 Task: Use GitHub's "Pull Requests" to review and contribute to open-source projects.
Action: Mouse moved to (877, 55)
Screenshot: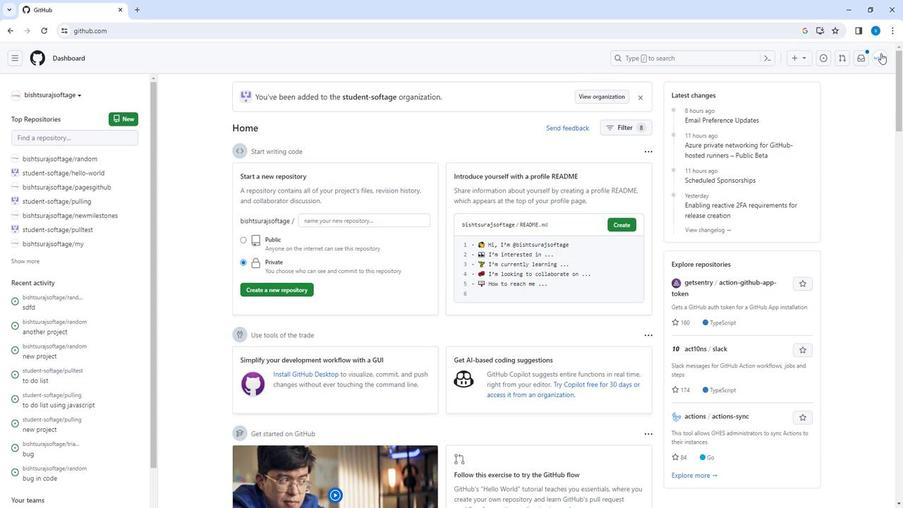 
Action: Mouse pressed left at (877, 55)
Screenshot: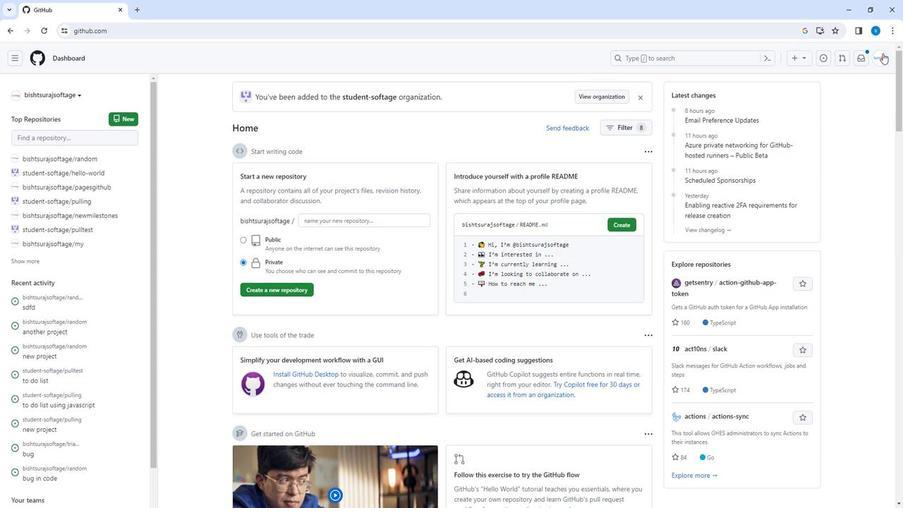 
Action: Mouse moved to (822, 112)
Screenshot: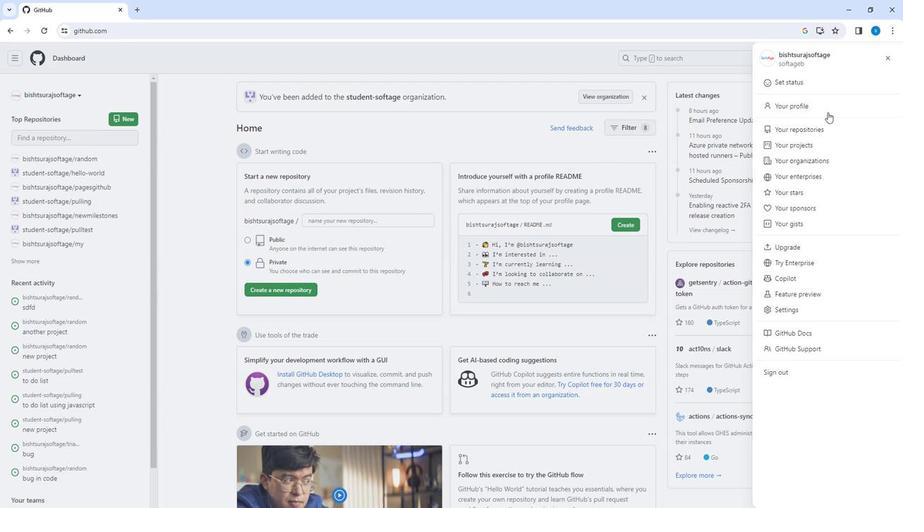 
Action: Mouse pressed left at (822, 112)
Screenshot: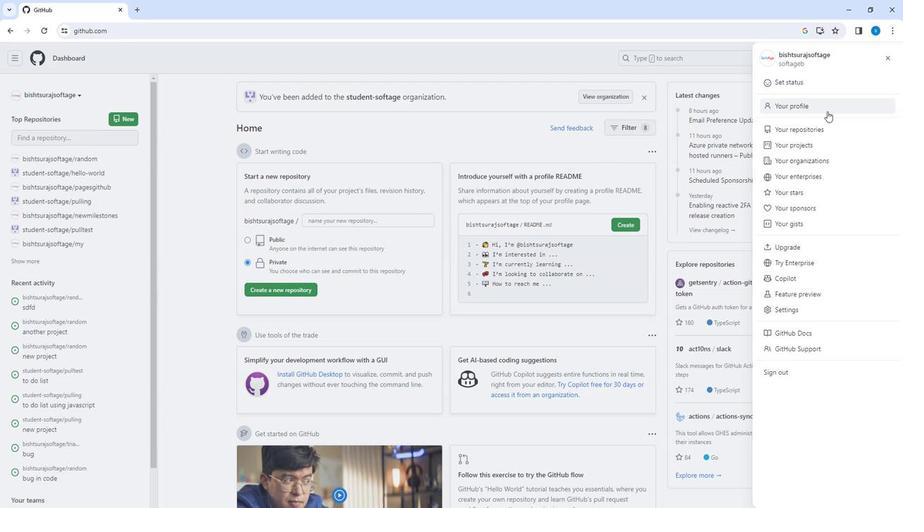 
Action: Mouse moved to (184, 370)
Screenshot: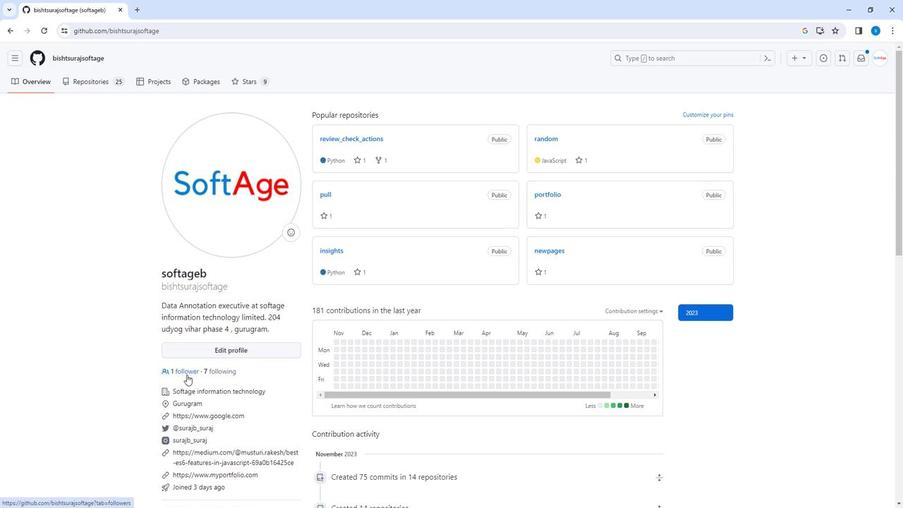 
Action: Mouse pressed left at (184, 370)
Screenshot: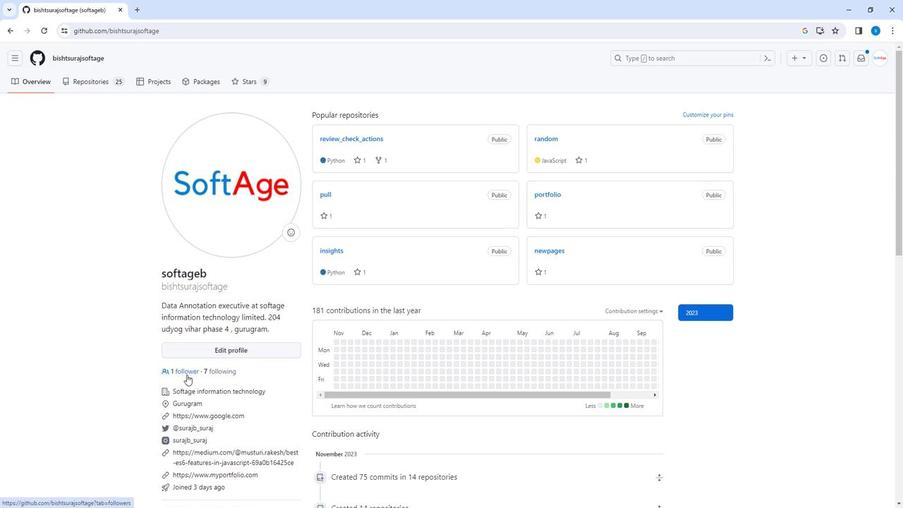 
Action: Mouse moved to (361, 111)
Screenshot: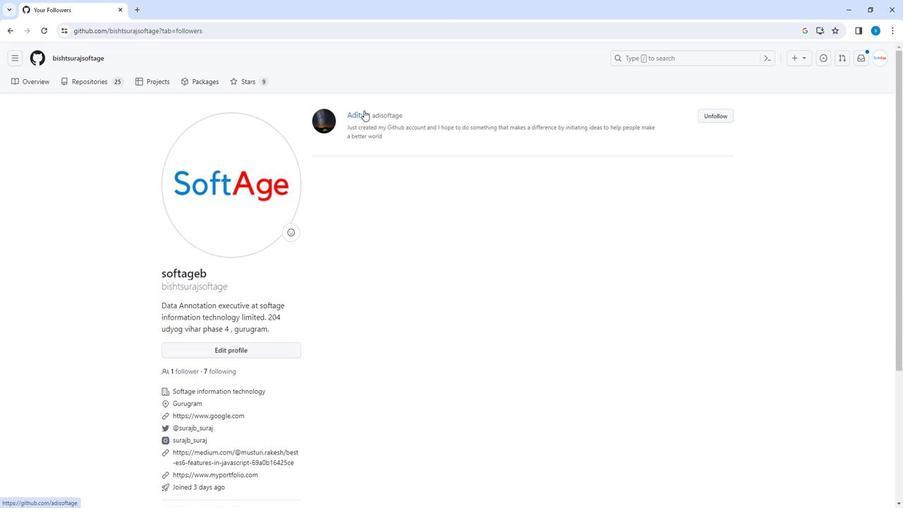 
Action: Mouse pressed left at (361, 111)
Screenshot: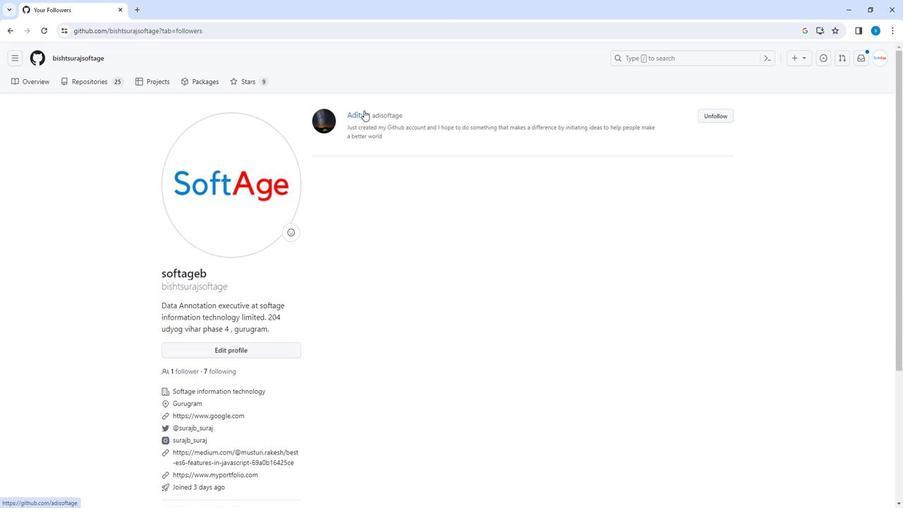 
Action: Mouse moved to (337, 136)
Screenshot: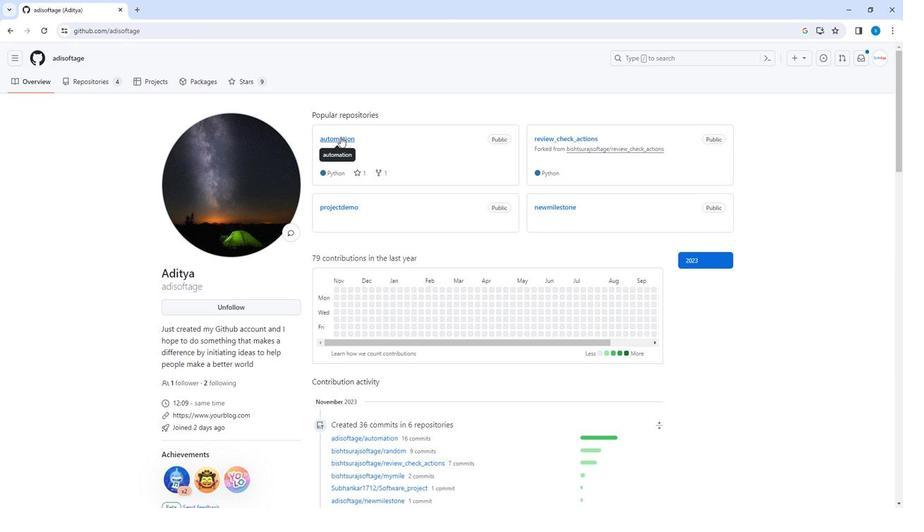 
Action: Mouse pressed left at (337, 136)
Screenshot: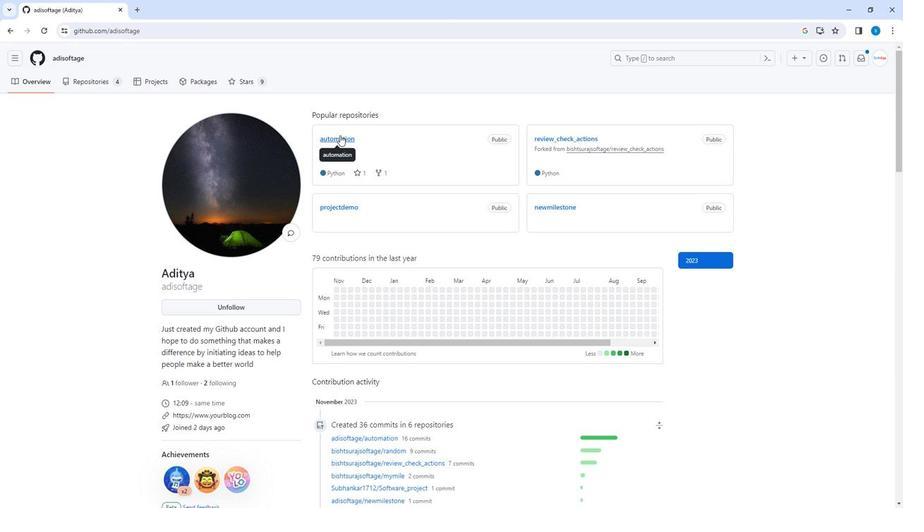 
Action: Mouse moved to (196, 232)
Screenshot: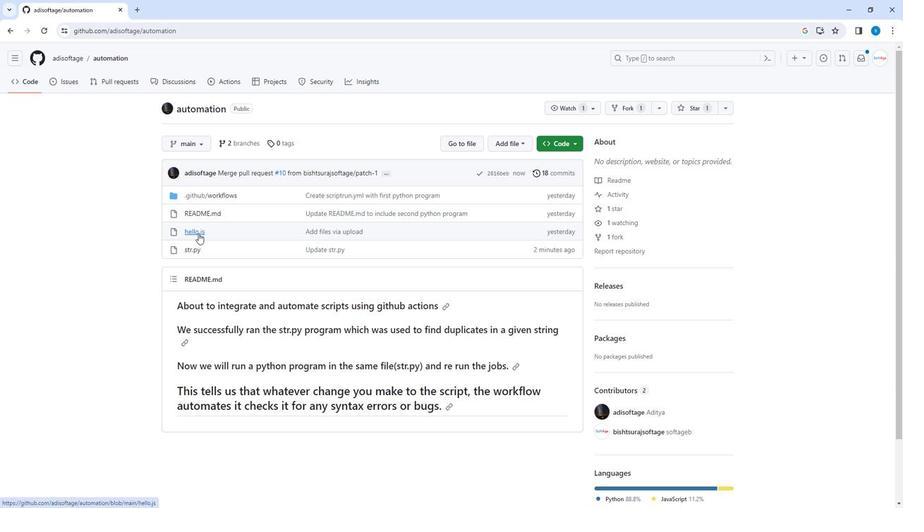 
Action: Mouse pressed left at (196, 232)
Screenshot: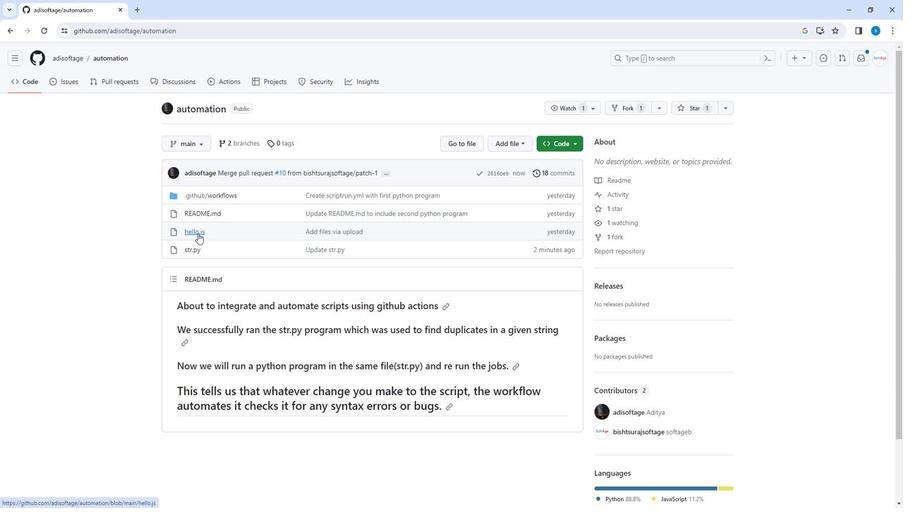 
Action: Mouse moved to (841, 162)
Screenshot: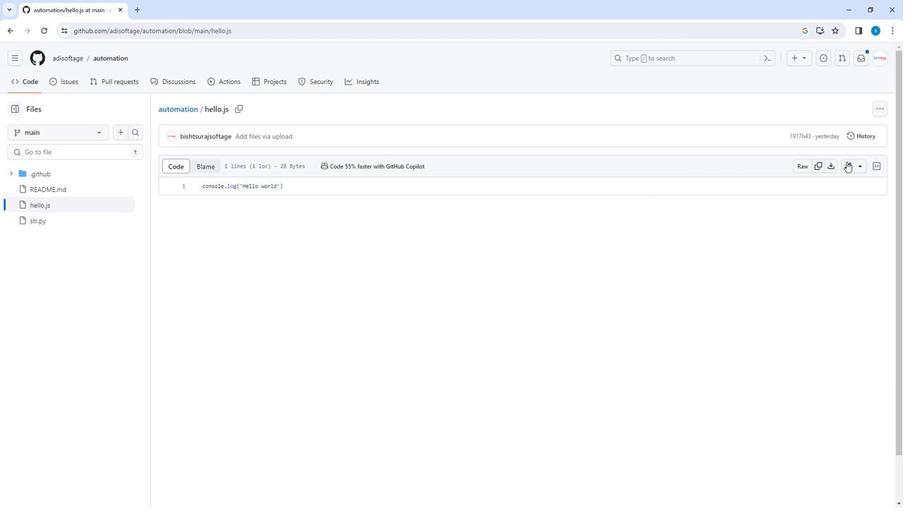 
Action: Mouse pressed left at (841, 162)
Screenshot: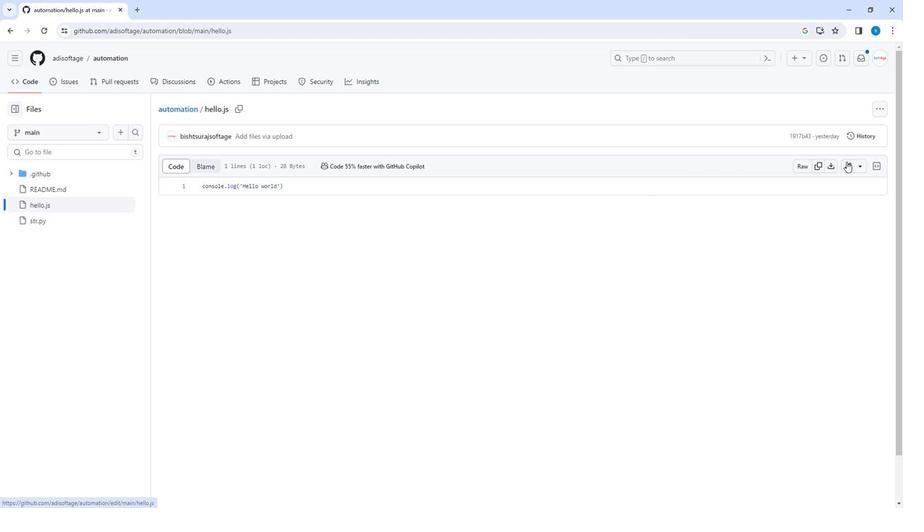 
Action: Mouse moved to (481, 254)
Screenshot: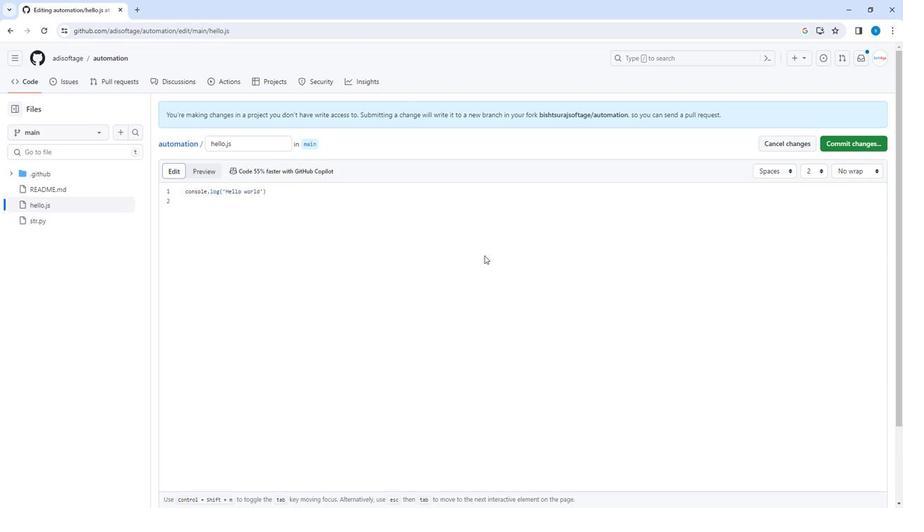 
Action: Key pressed <Key.down>console.log<Key.shift_r>('<Key.shift_r>Created<Key.space>a<Key.space>pu;;<Key.backspace><Key.backspace>ll<Key.space>request'<Key.shift_r><Key.shift_r><Key.shift_r><Key.shift_r><Key.shift_r><Key.shift_r><Key.shift_r><Key.shift_r>)
Screenshot: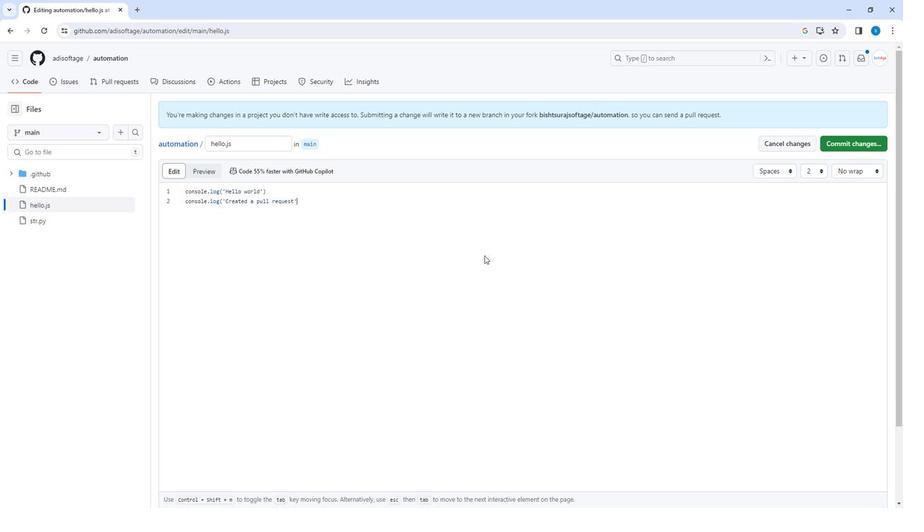 
Action: Mouse moved to (823, 140)
Screenshot: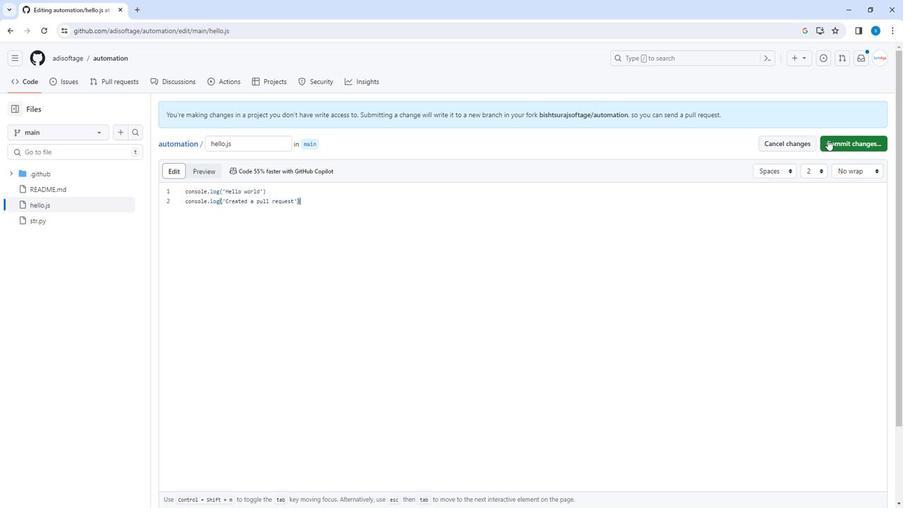 
Action: Mouse pressed left at (823, 140)
Screenshot: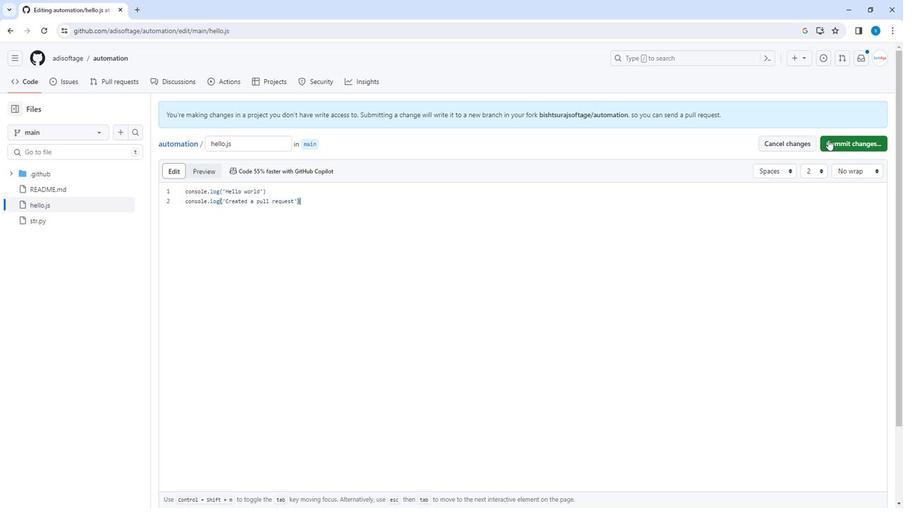
Action: Mouse moved to (522, 359)
Screenshot: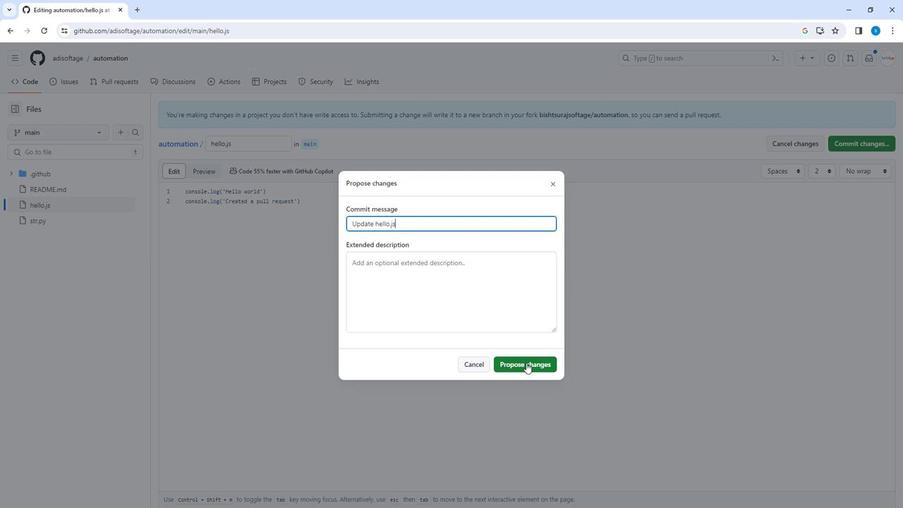 
Action: Mouse pressed left at (522, 359)
Screenshot: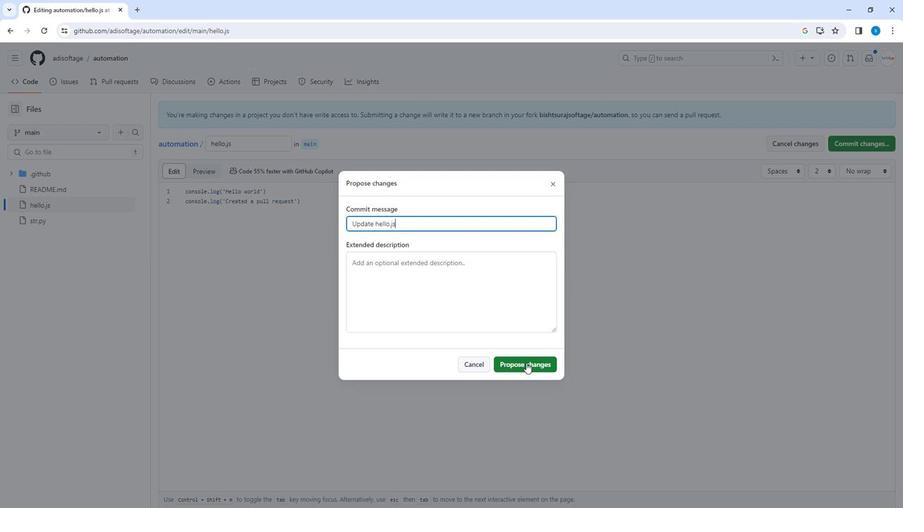 
Action: Mouse moved to (687, 210)
Screenshot: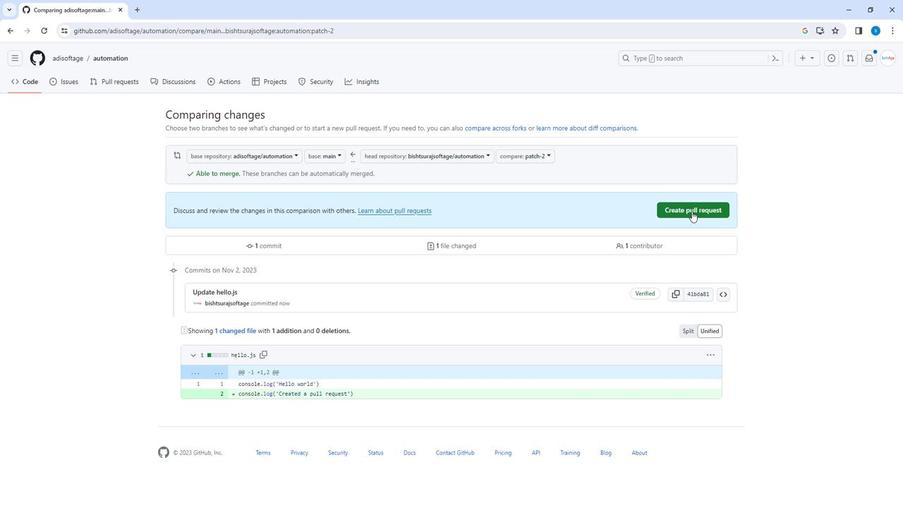 
Action: Mouse pressed left at (687, 210)
Screenshot: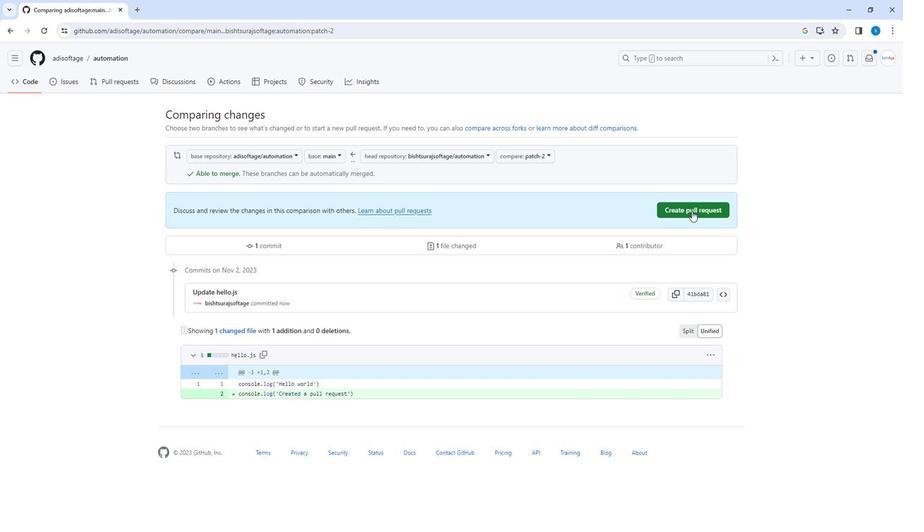 
Action: Mouse moved to (264, 305)
Screenshot: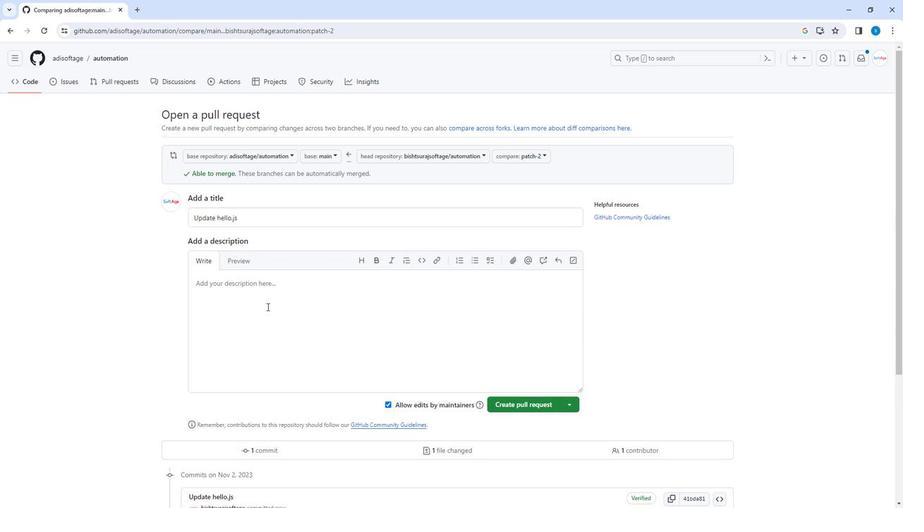 
Action: Mouse pressed left at (264, 305)
Screenshot: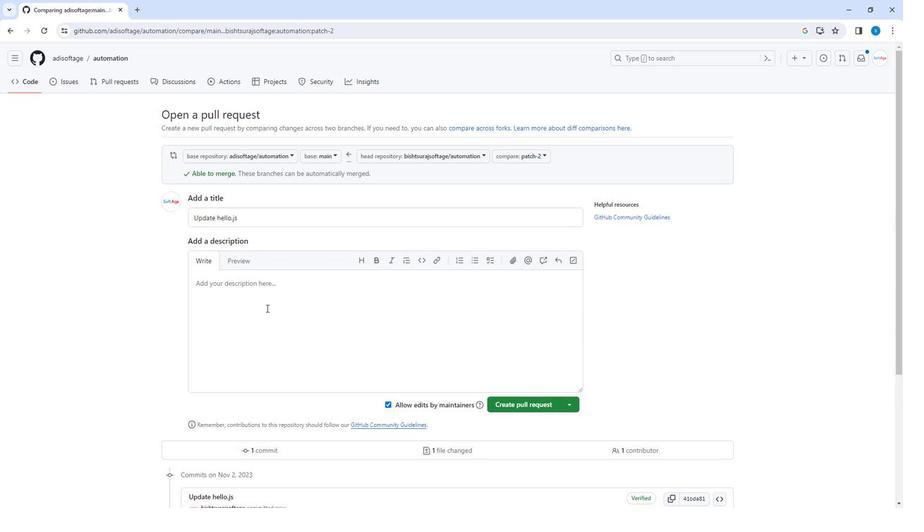 
Action: Key pressed <Key.shift_r>Please<Key.space>merge<Key.space>it<Key.space>as<Key.space>soon<Key.space>a<Key.space><Key.backspace>s<Key.space>possible
Screenshot: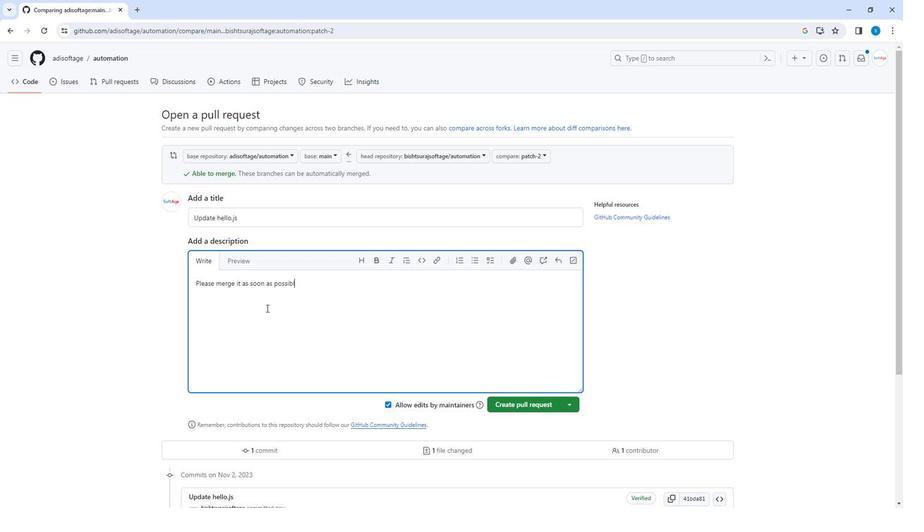 
Action: Mouse moved to (518, 398)
Screenshot: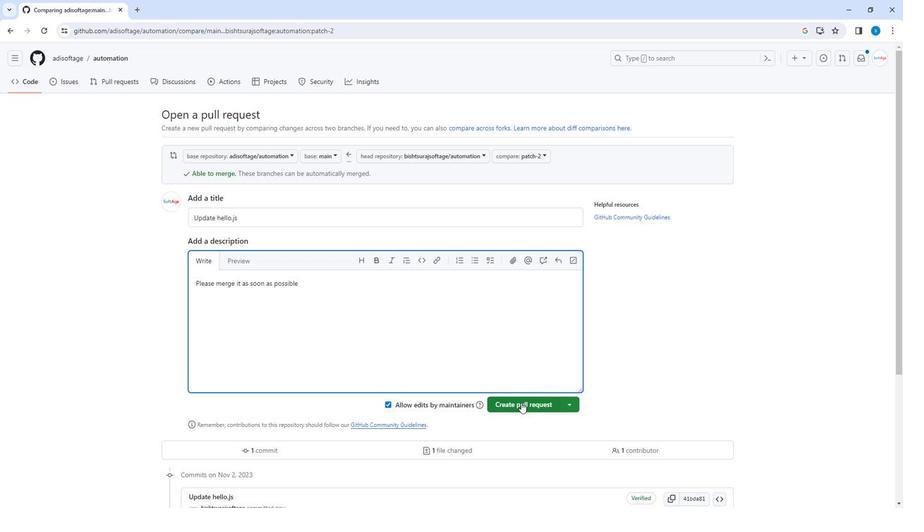 
Action: Mouse pressed left at (518, 398)
Screenshot: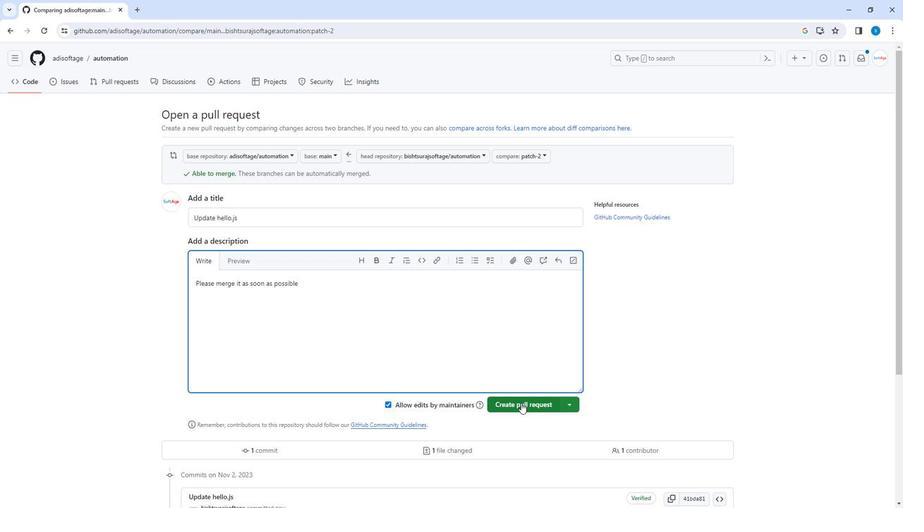 
Action: Mouse moved to (117, 309)
Screenshot: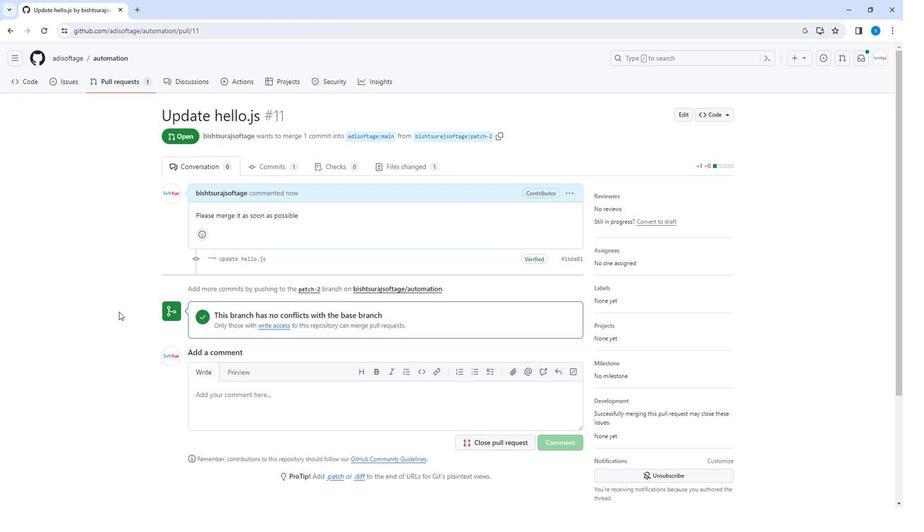 
Action: Mouse scrolled (117, 308) with delta (0, 0)
Screenshot: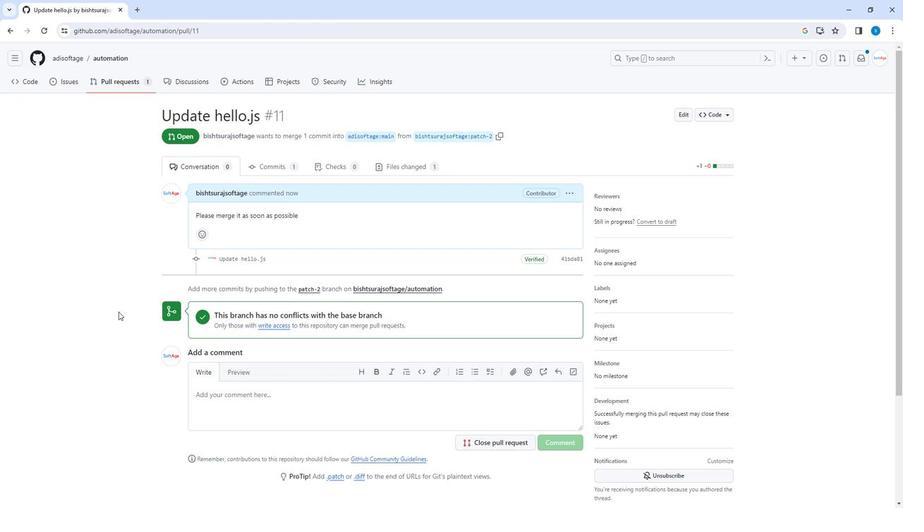 
Action: Mouse scrolled (117, 309) with delta (0, 0)
Screenshot: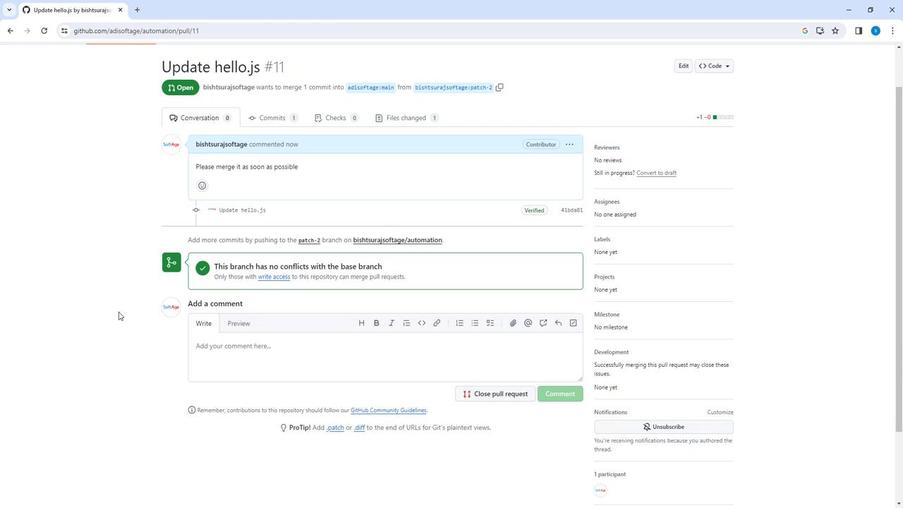 
Action: Mouse scrolled (117, 309) with delta (0, 0)
Screenshot: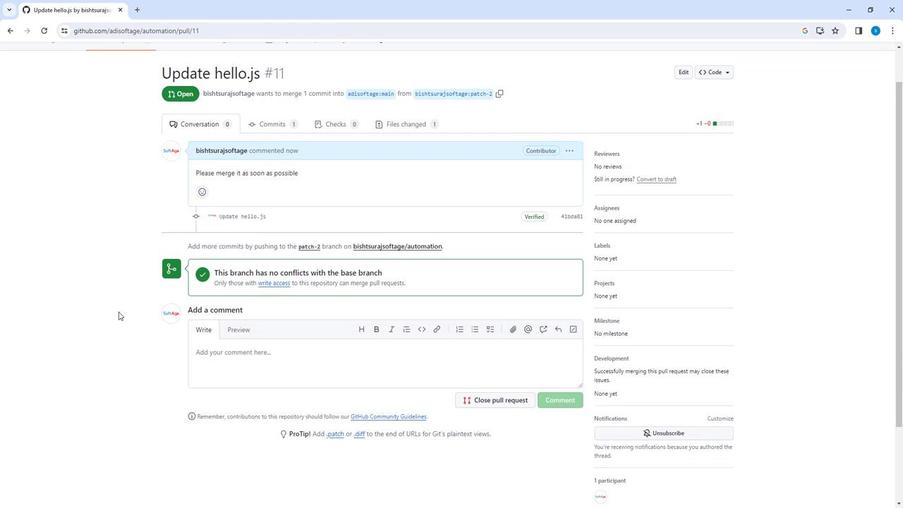 
Action: Mouse scrolled (117, 308) with delta (0, 0)
Screenshot: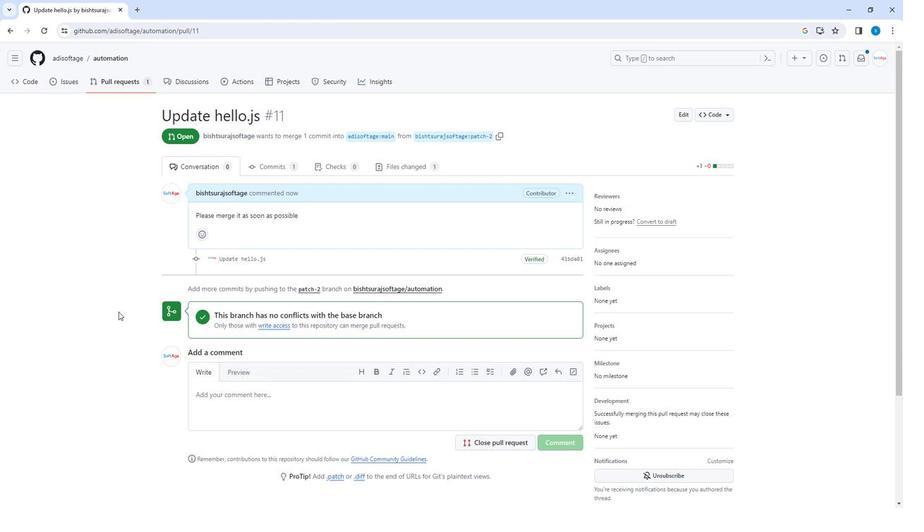 
Action: Mouse scrolled (117, 308) with delta (0, 0)
Screenshot: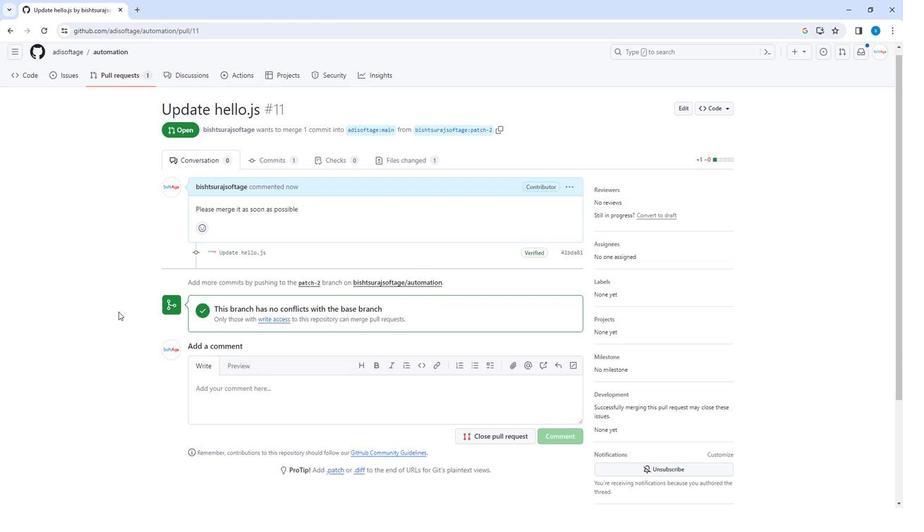 
Action: Mouse scrolled (117, 309) with delta (0, 0)
Screenshot: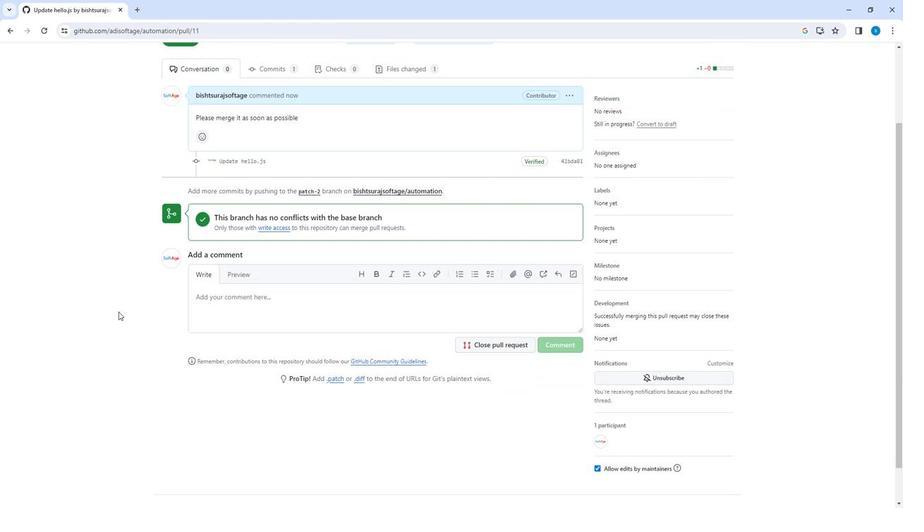 
Action: Mouse scrolled (117, 308) with delta (0, 0)
Screenshot: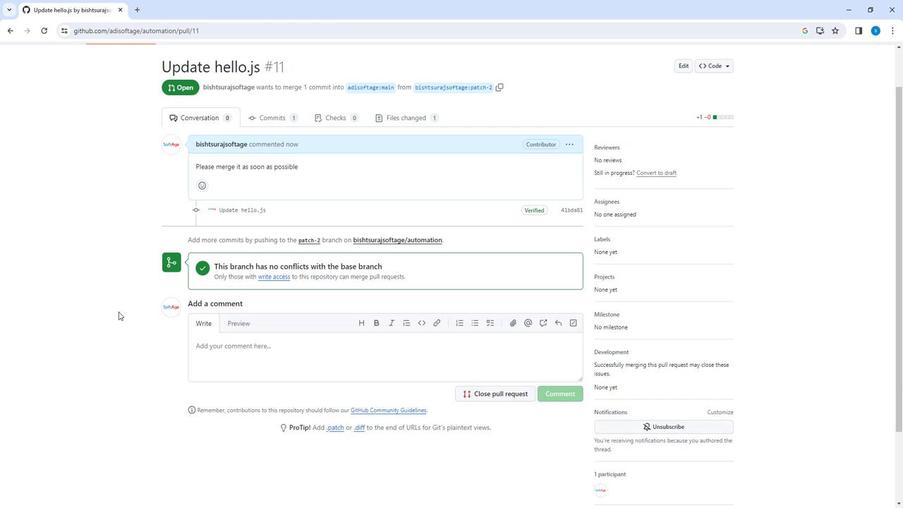 
Action: Mouse moved to (265, 307)
Screenshot: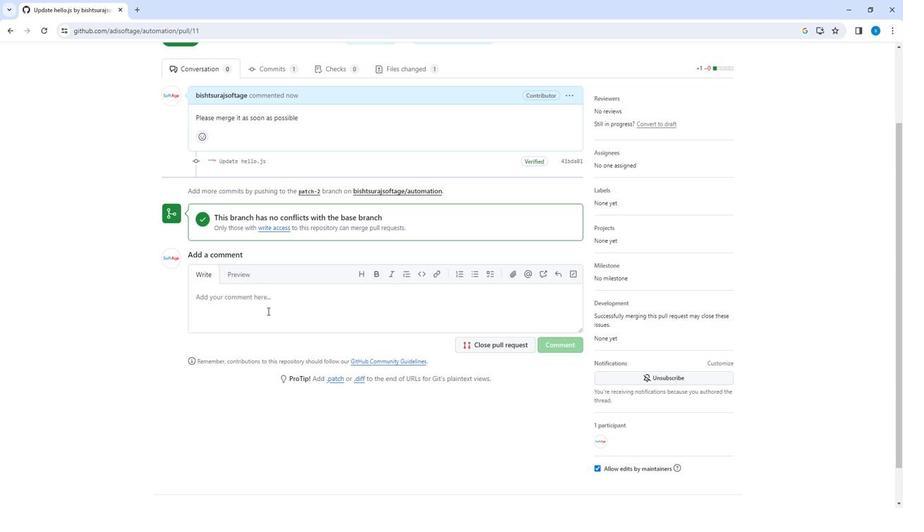 
Action: Mouse pressed left at (265, 307)
Screenshot: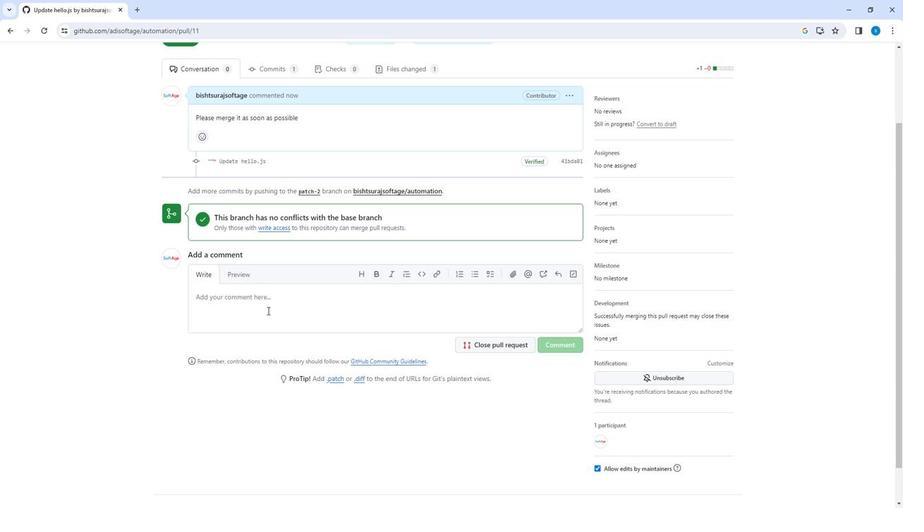 
Action: Key pressed just<Key.space>ot<Key.space><Key.backspace><Key.backspace><Key.backspace>to<Key.space>ensure<Key.space>w<Key.backspace>everything<Key.space>is<Key.space>workinh<Key.space><Key.backspace><Key.backspace><Key.backspace>f<Key.backspace>ng<Key.space>fine
Screenshot: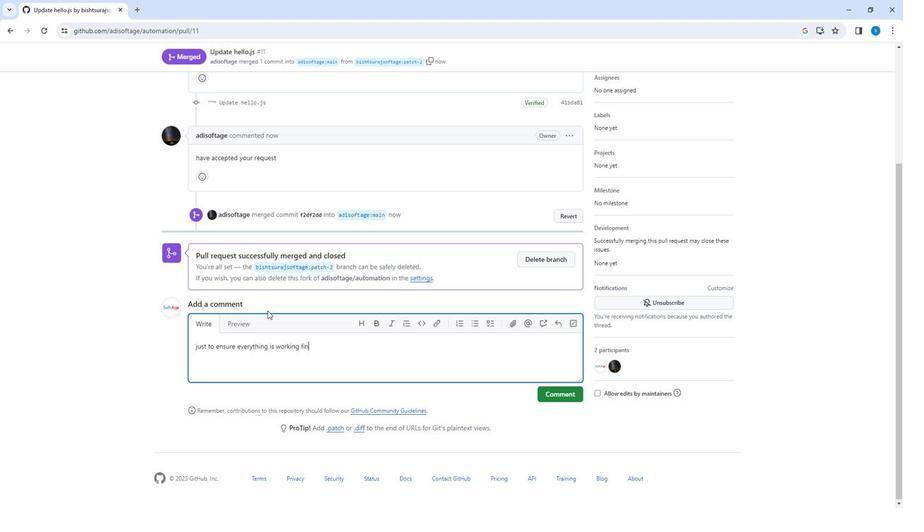 
Action: Mouse moved to (573, 391)
Screenshot: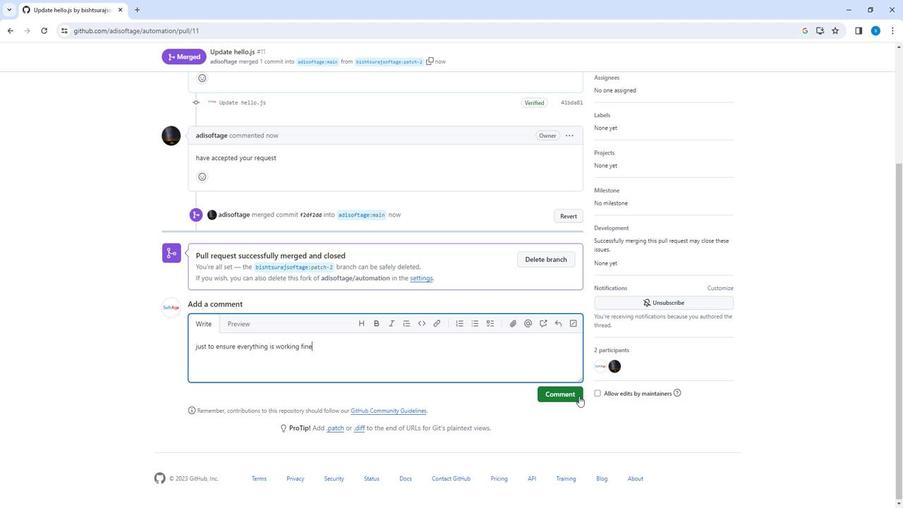 
Action: Mouse pressed left at (573, 391)
Screenshot: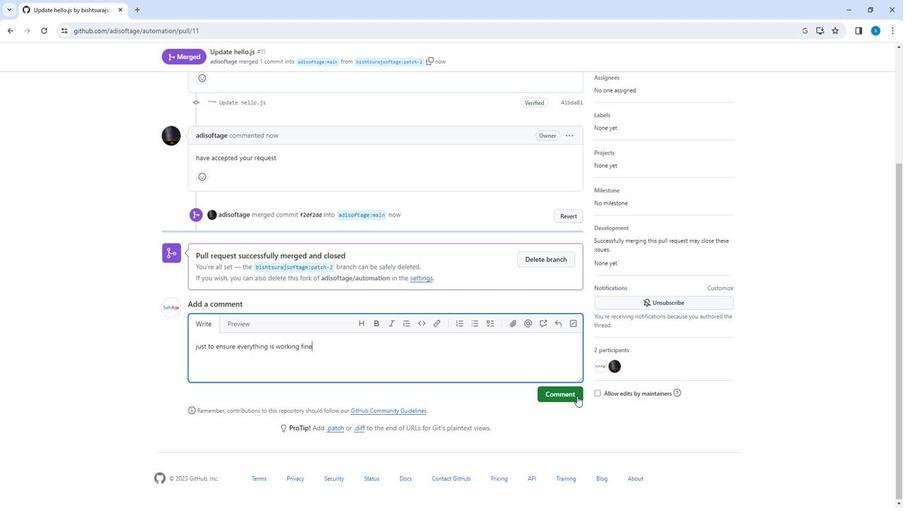 
Action: Mouse moved to (498, 366)
Screenshot: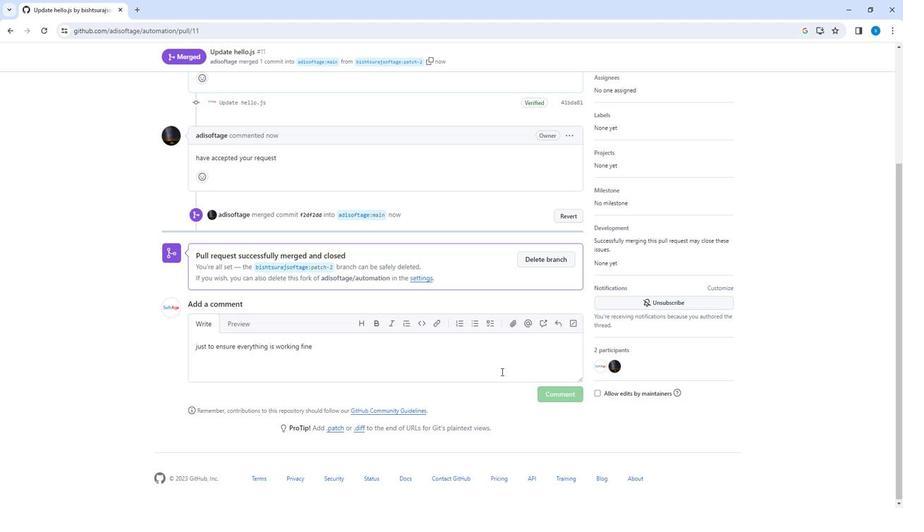 
Action: Mouse scrolled (498, 367) with delta (0, 0)
Screenshot: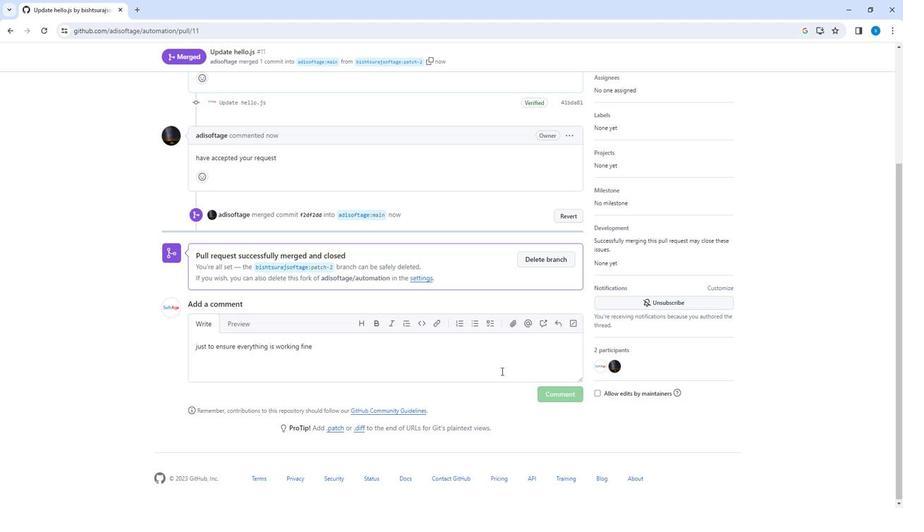 
Action: Mouse scrolled (498, 367) with delta (0, 0)
Screenshot: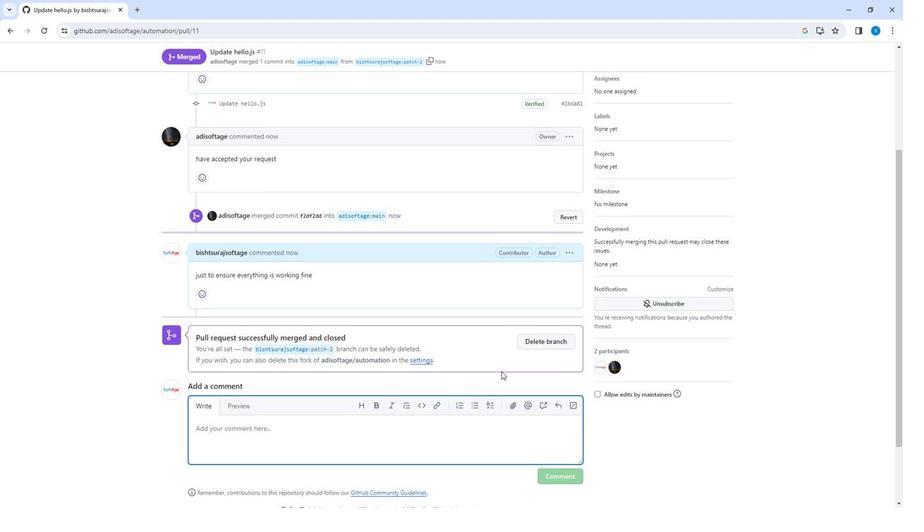 
Action: Mouse scrolled (498, 367) with delta (0, 0)
Screenshot: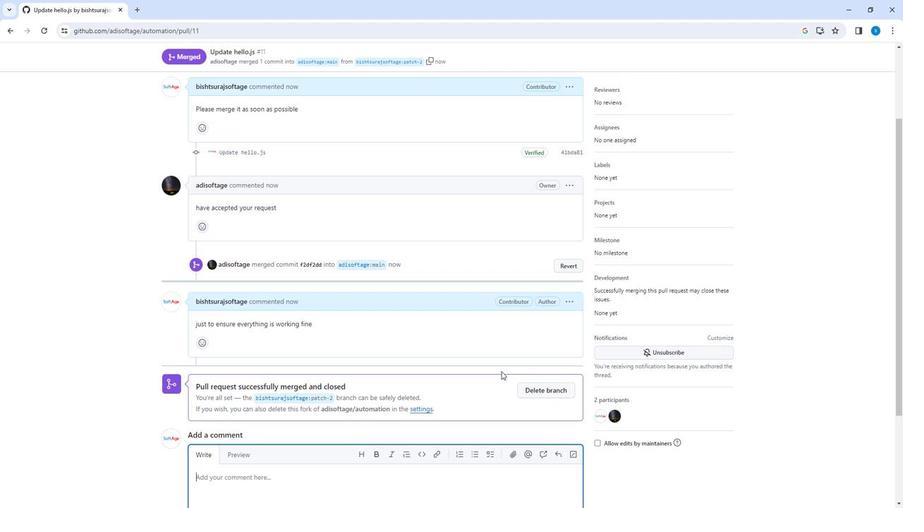 
Action: Mouse scrolled (498, 367) with delta (0, 0)
Screenshot: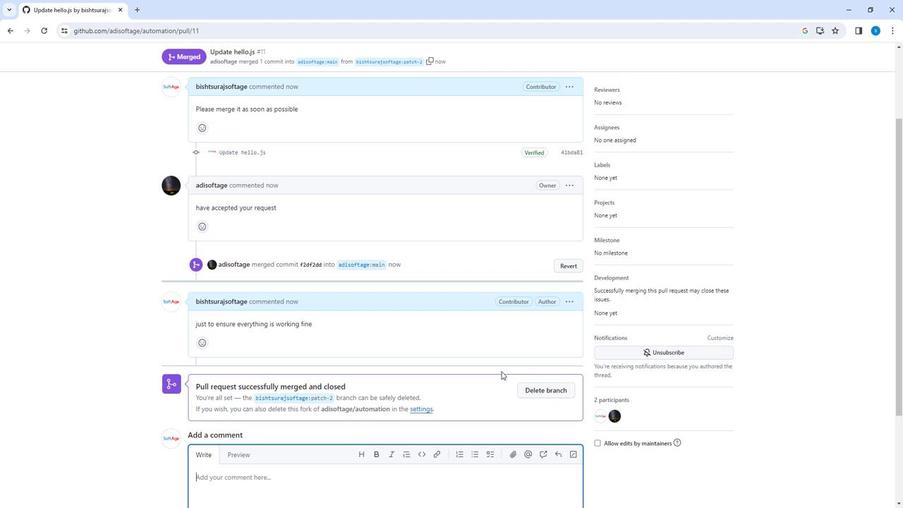 
Action: Mouse scrolled (498, 367) with delta (0, 0)
Screenshot: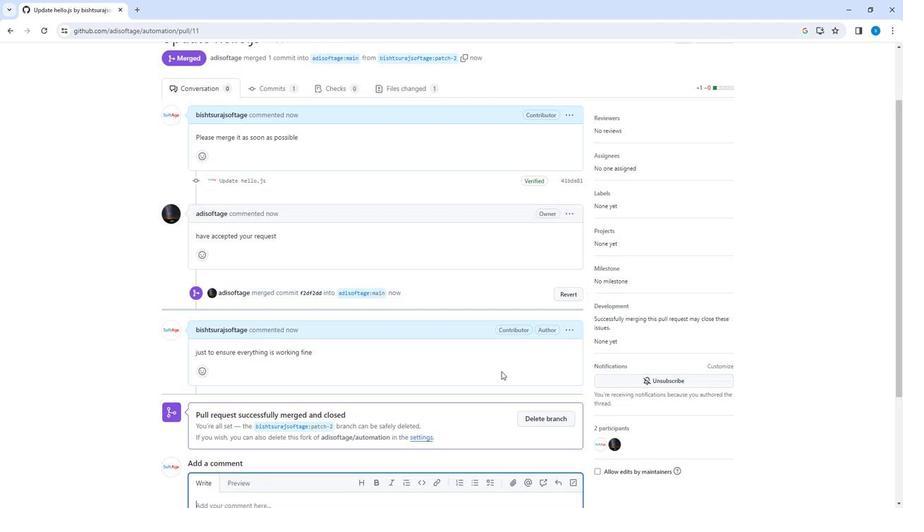
Action: Mouse scrolled (498, 367) with delta (0, 0)
Screenshot: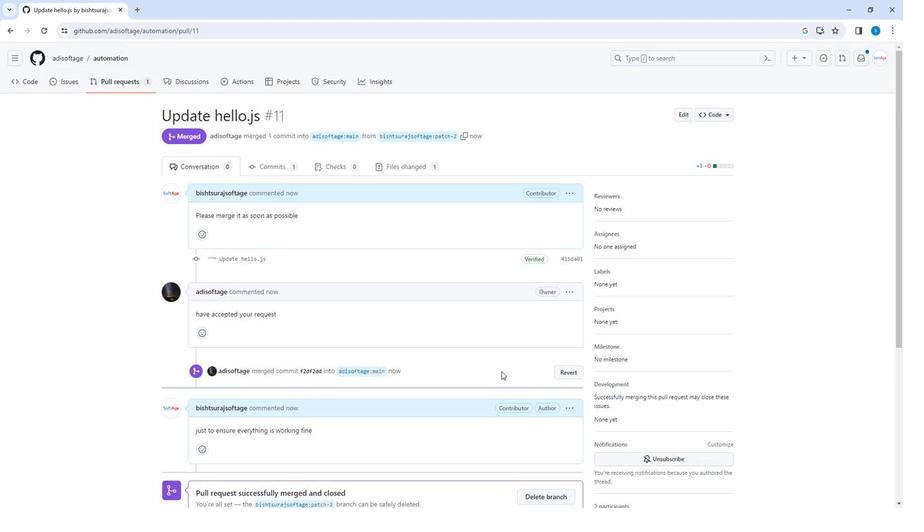 
Action: Mouse scrolled (498, 367) with delta (0, 0)
Screenshot: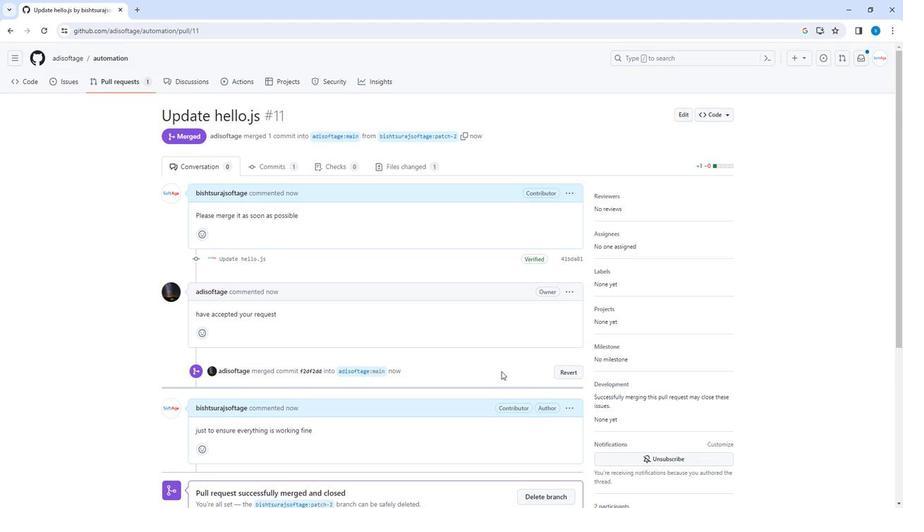 
Action: Mouse scrolled (498, 366) with delta (0, 0)
Screenshot: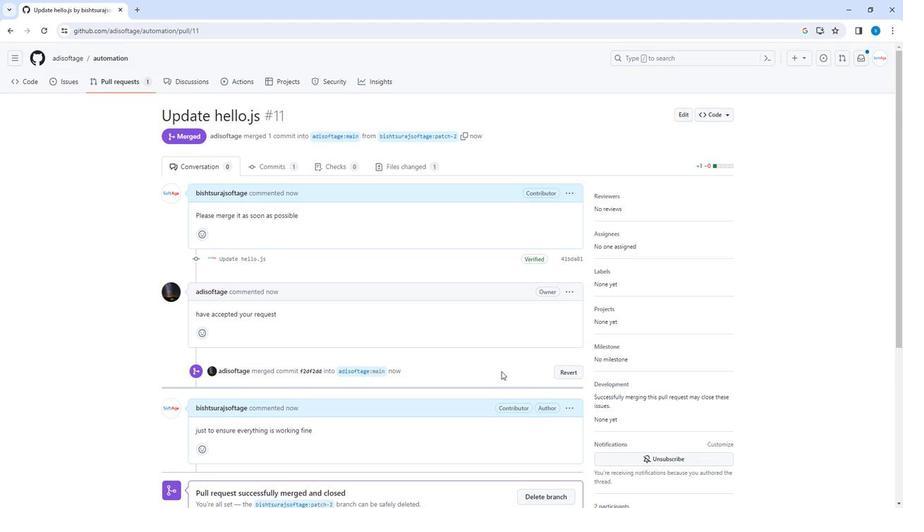 
Action: Mouse scrolled (498, 366) with delta (0, 0)
Screenshot: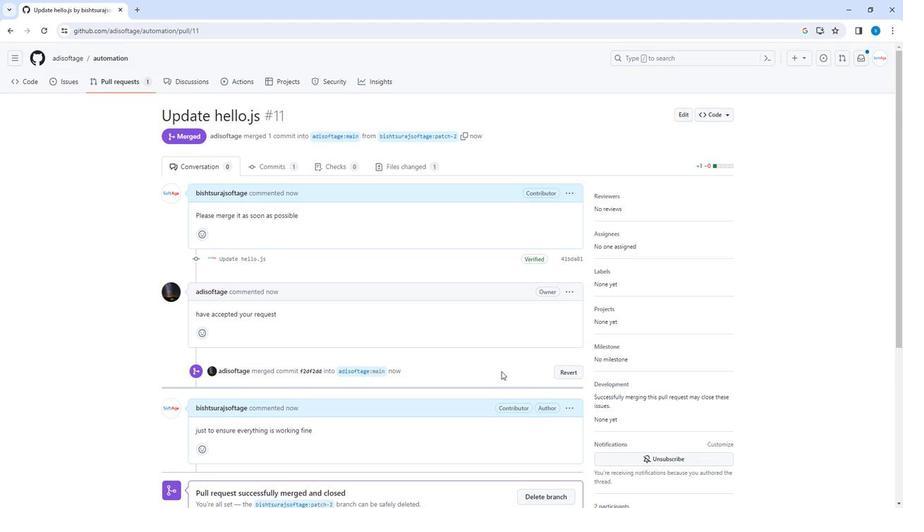 
Action: Mouse scrolled (498, 366) with delta (0, 0)
Screenshot: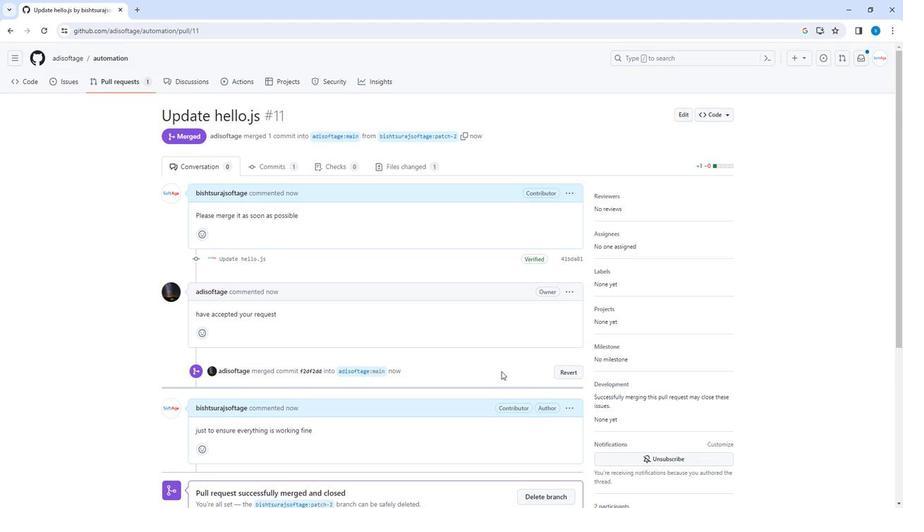 
Action: Mouse scrolled (498, 366) with delta (0, 0)
Screenshot: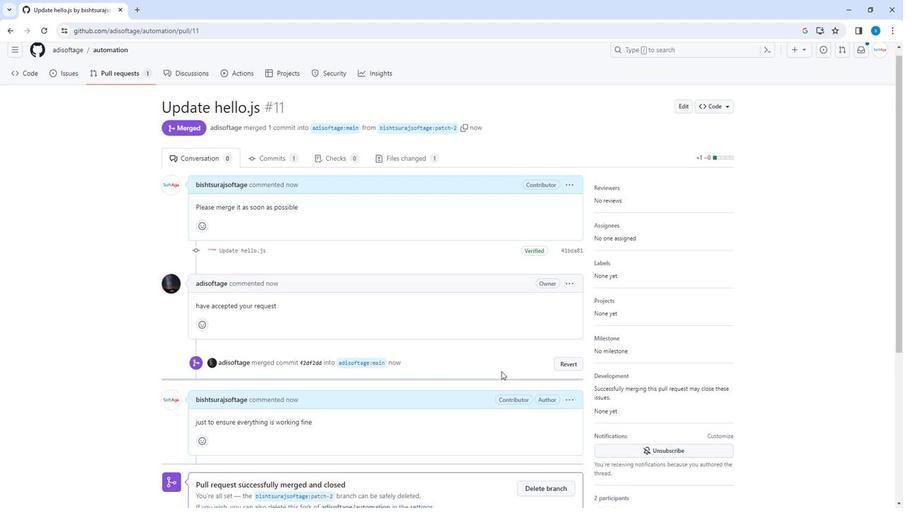 
Action: Mouse scrolled (498, 367) with delta (0, 0)
Screenshot: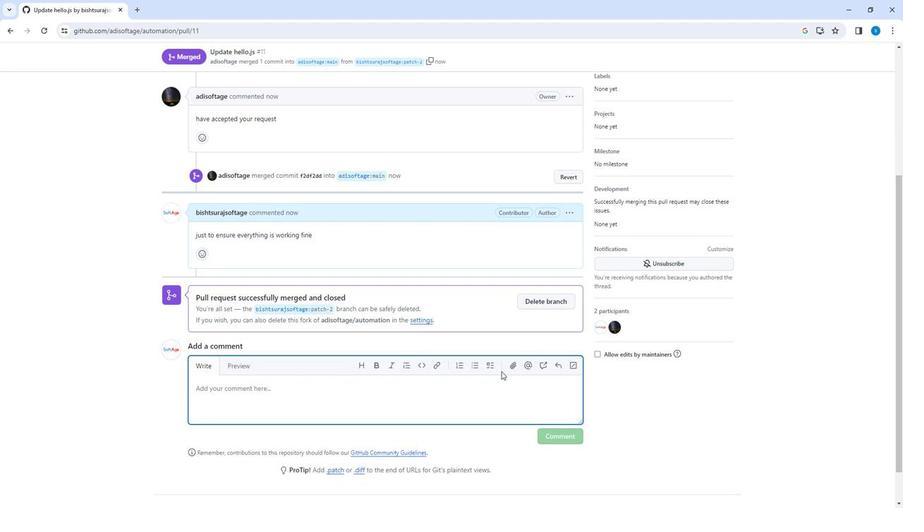 
Action: Mouse scrolled (498, 367) with delta (0, 0)
Screenshot: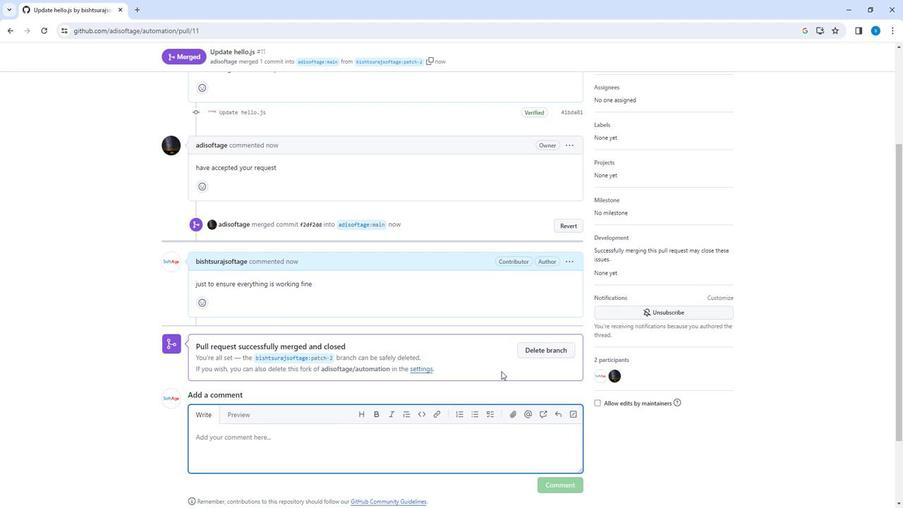 
Action: Mouse scrolled (498, 367) with delta (0, 0)
Screenshot: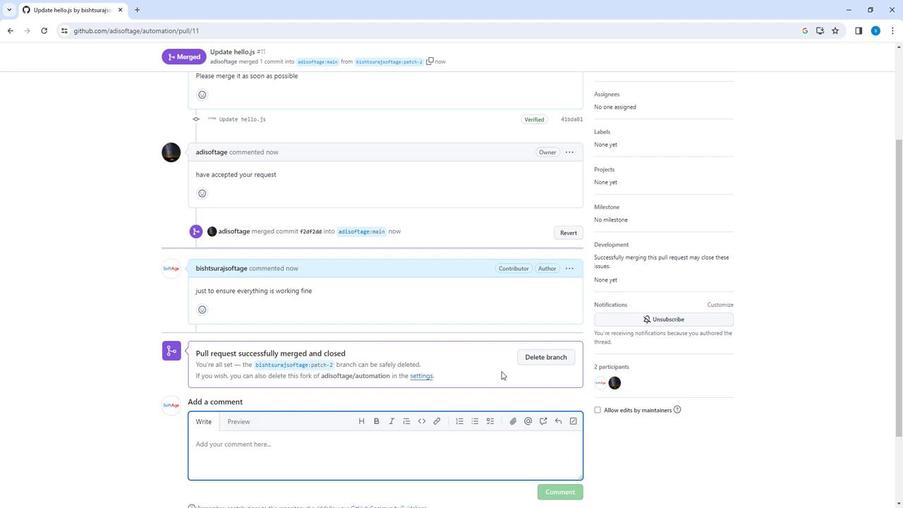 
Action: Mouse scrolled (498, 367) with delta (0, 0)
Screenshot: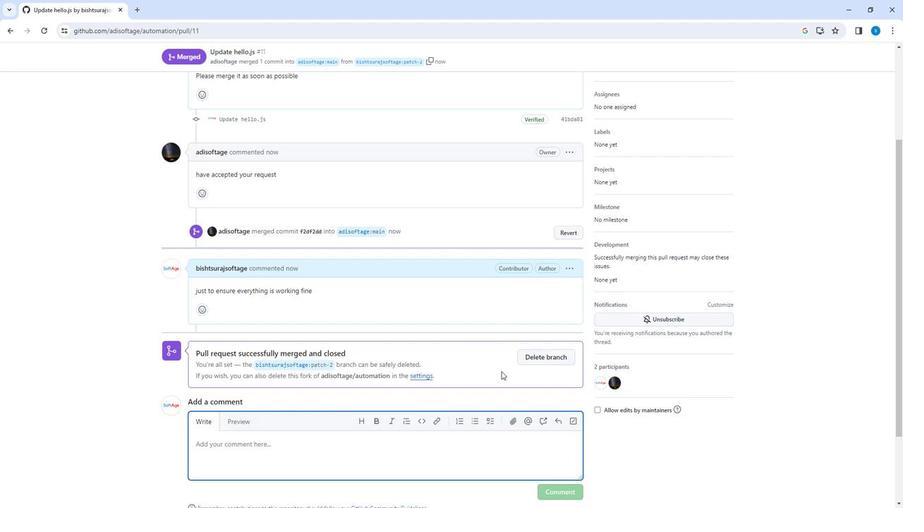 
